 Task: Create a due date automation trigger when advanced on, on the tuesday of the week before a card is due add dates starting this week at 11:00 AM.
Action: Mouse moved to (1008, 77)
Screenshot: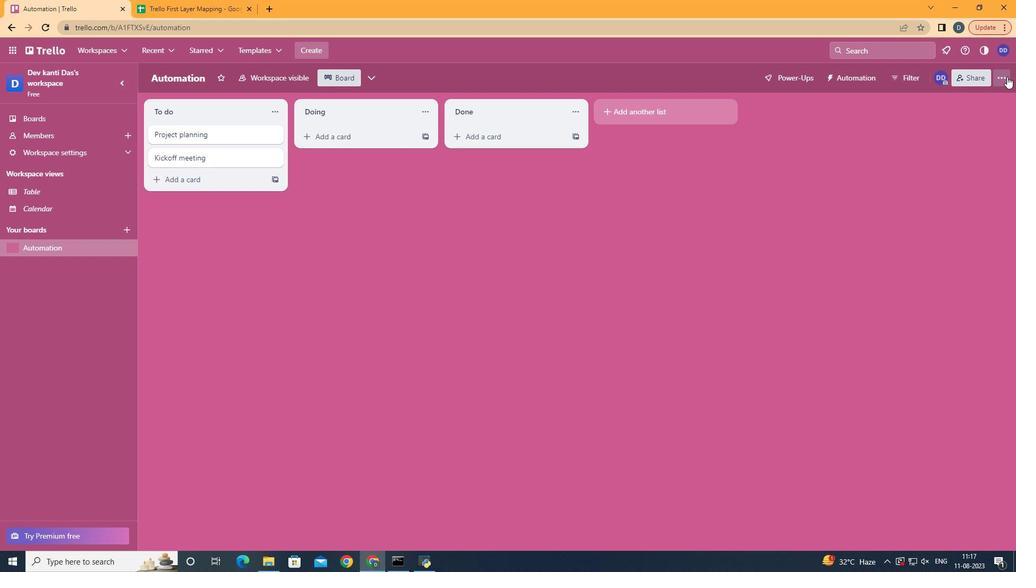 
Action: Mouse pressed left at (1008, 77)
Screenshot: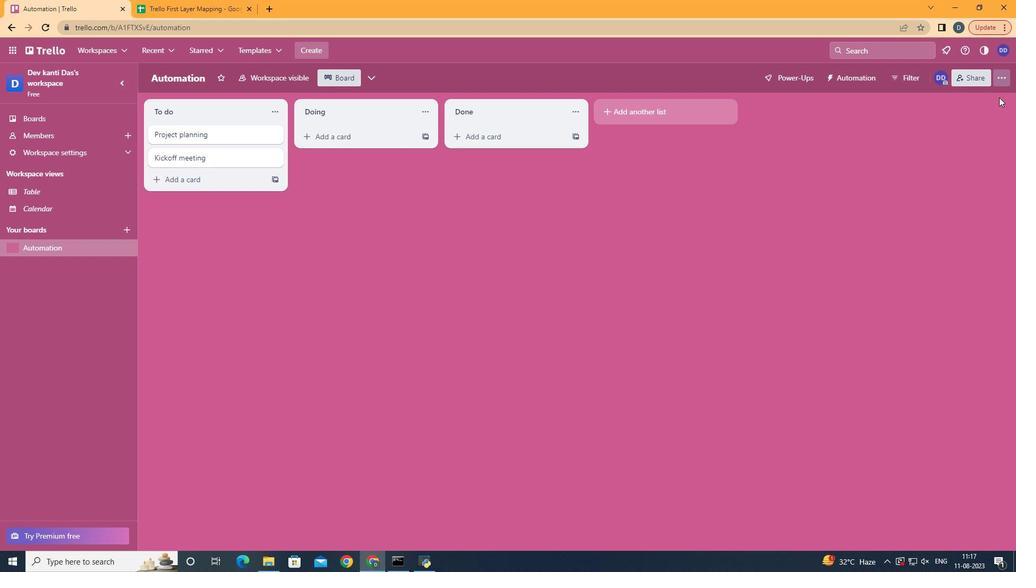 
Action: Mouse moved to (944, 229)
Screenshot: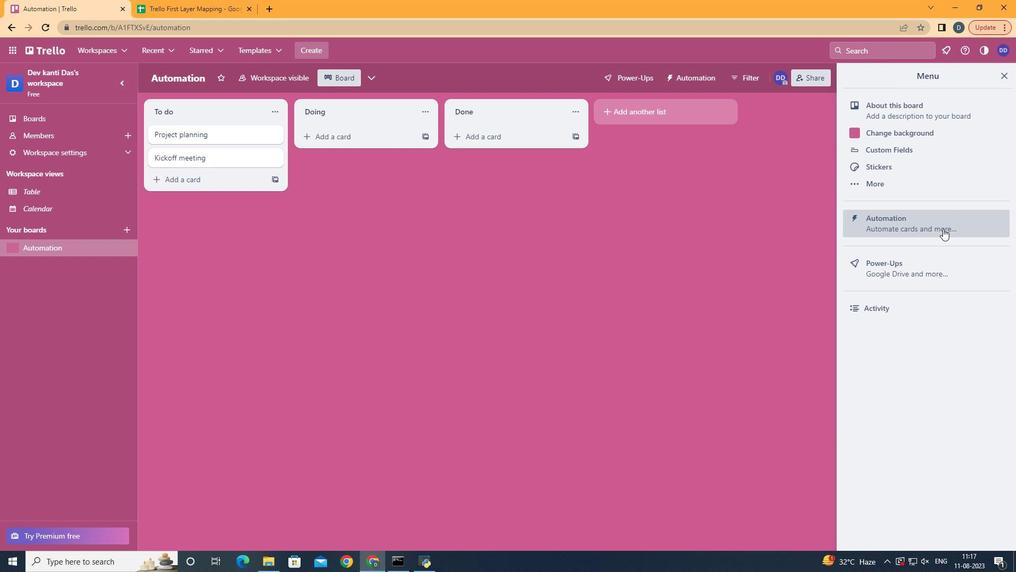 
Action: Mouse pressed left at (944, 229)
Screenshot: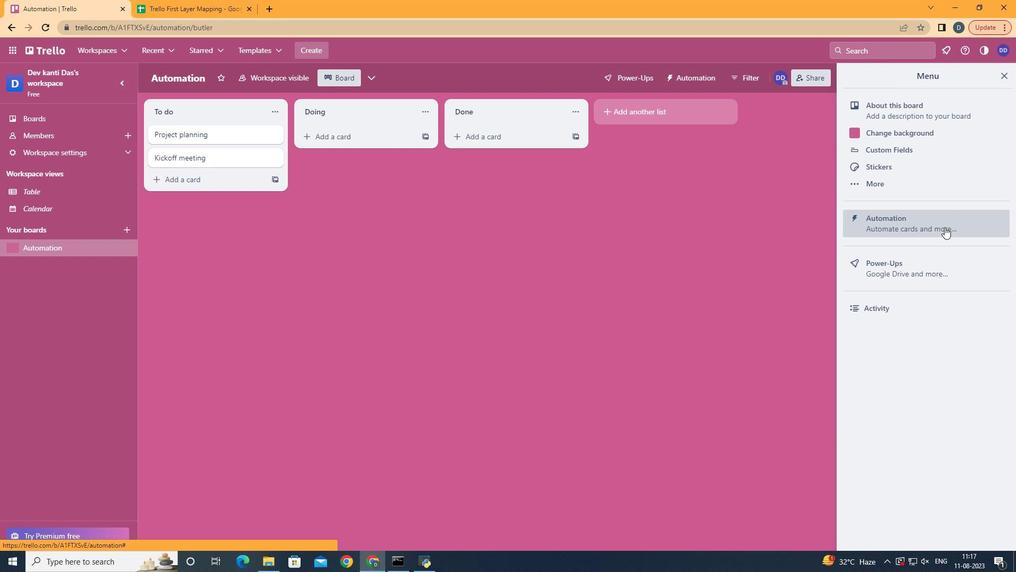 
Action: Mouse moved to (186, 217)
Screenshot: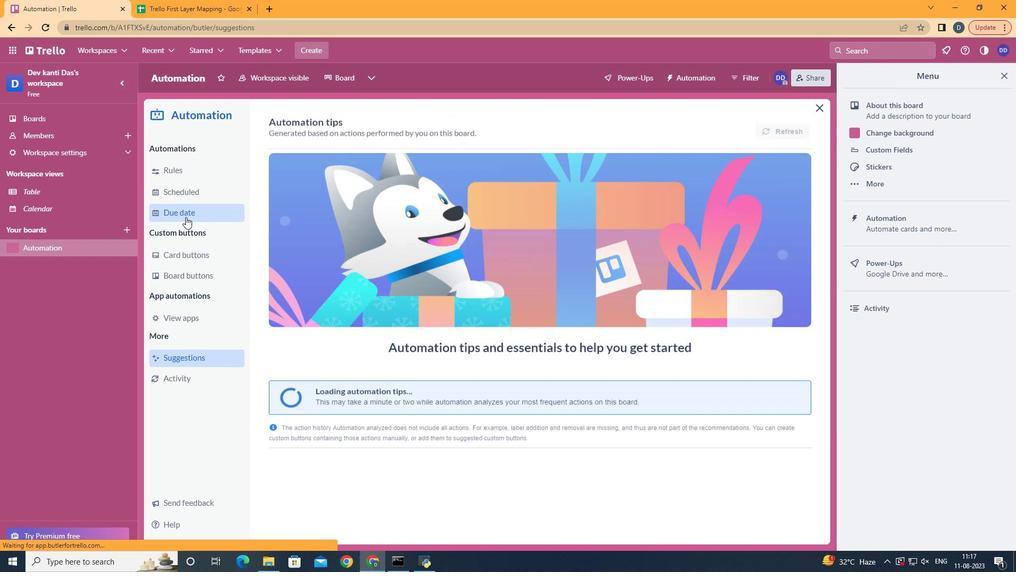 
Action: Mouse pressed left at (186, 217)
Screenshot: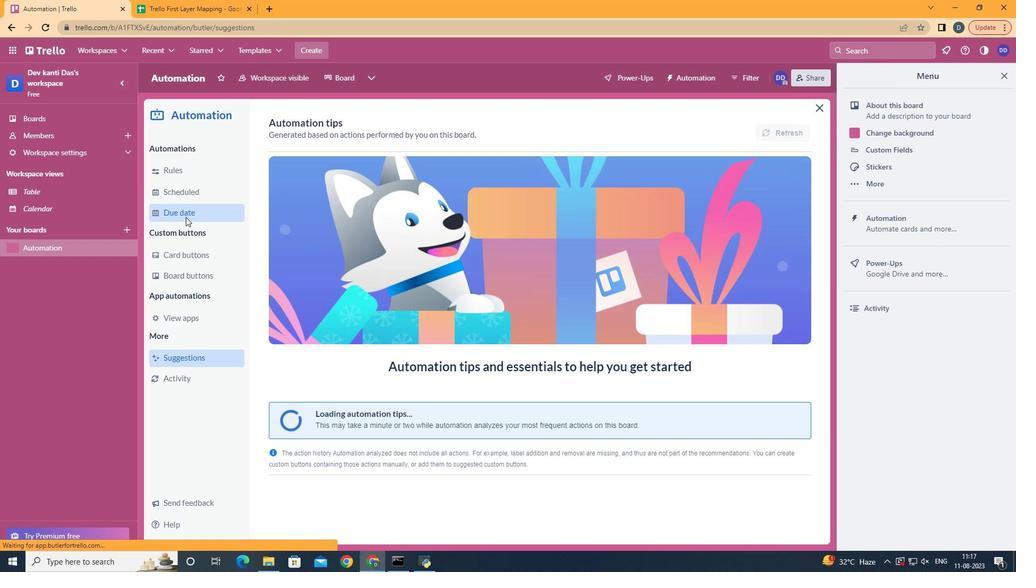 
Action: Mouse moved to (747, 125)
Screenshot: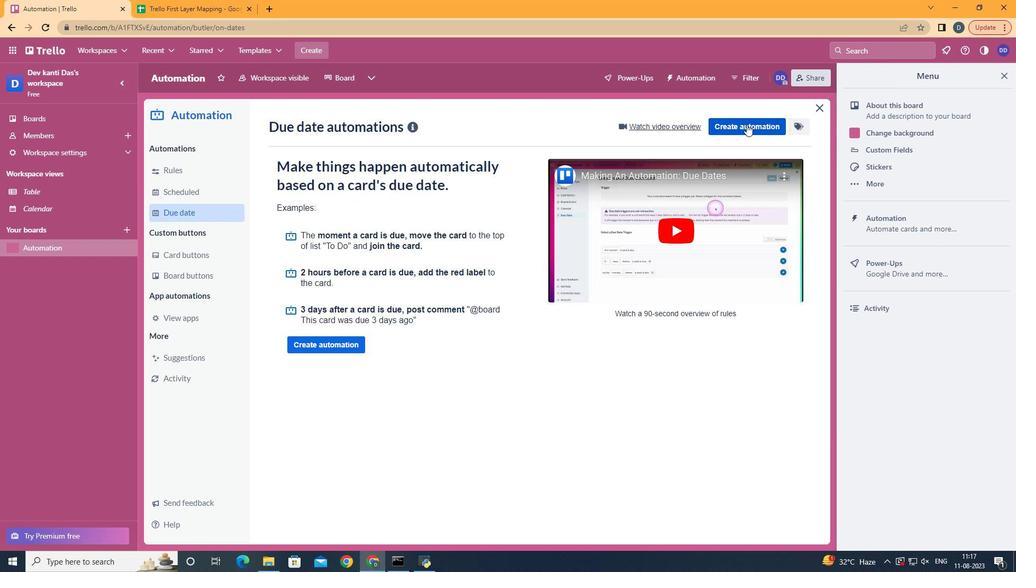 
Action: Mouse pressed left at (747, 125)
Screenshot: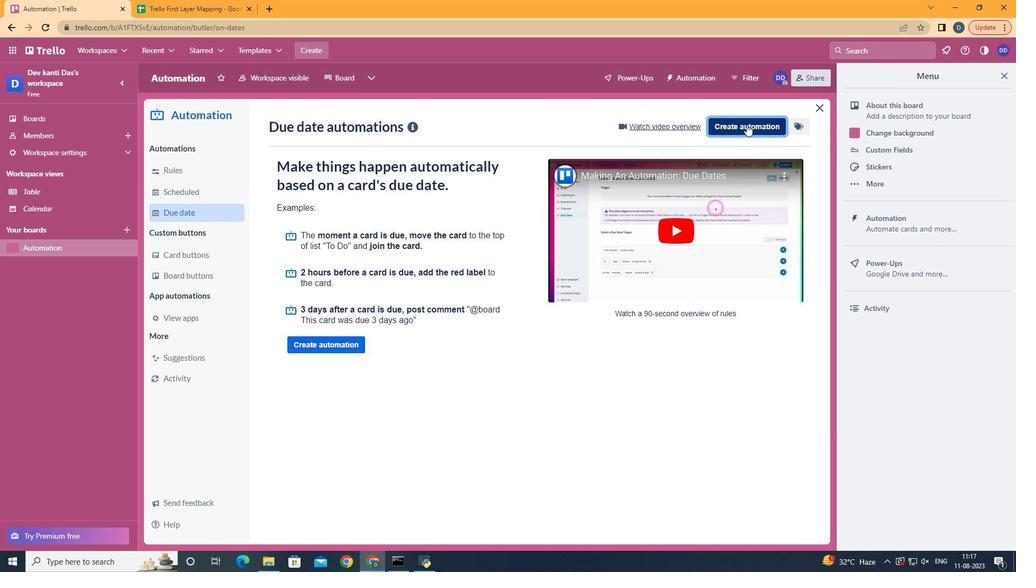 
Action: Mouse moved to (515, 226)
Screenshot: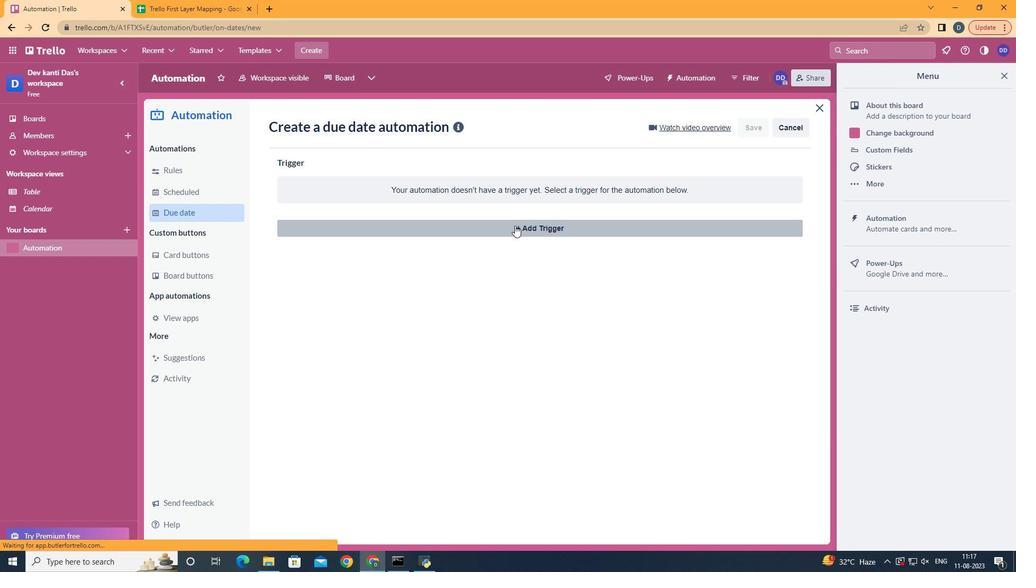 
Action: Mouse pressed left at (515, 226)
Screenshot: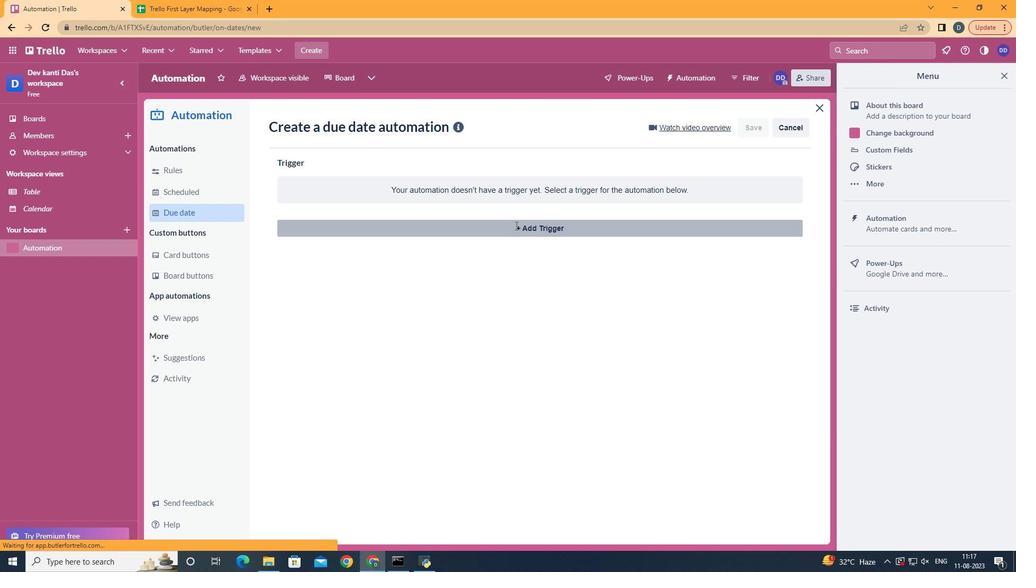 
Action: Mouse moved to (347, 301)
Screenshot: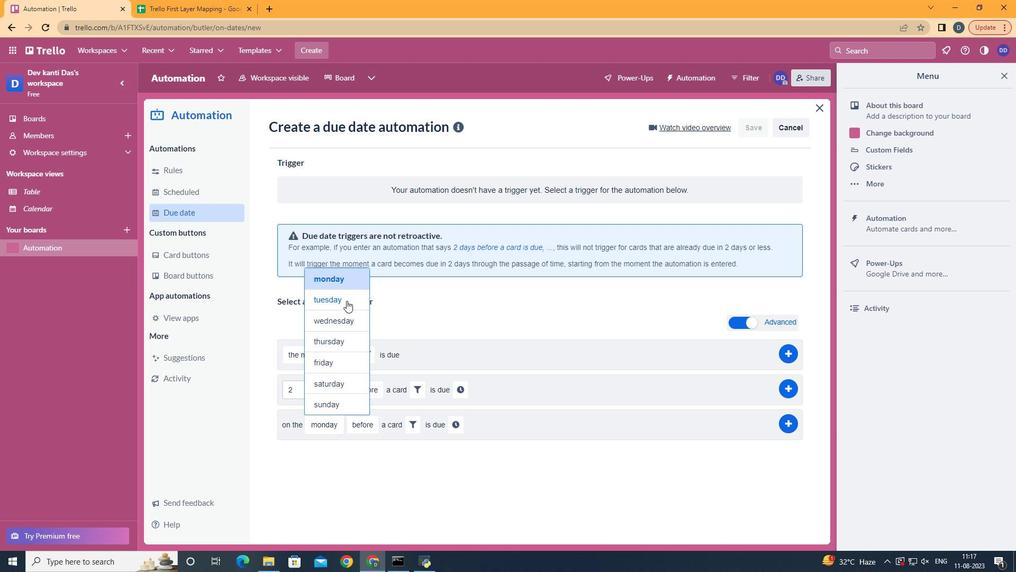 
Action: Mouse pressed left at (347, 301)
Screenshot: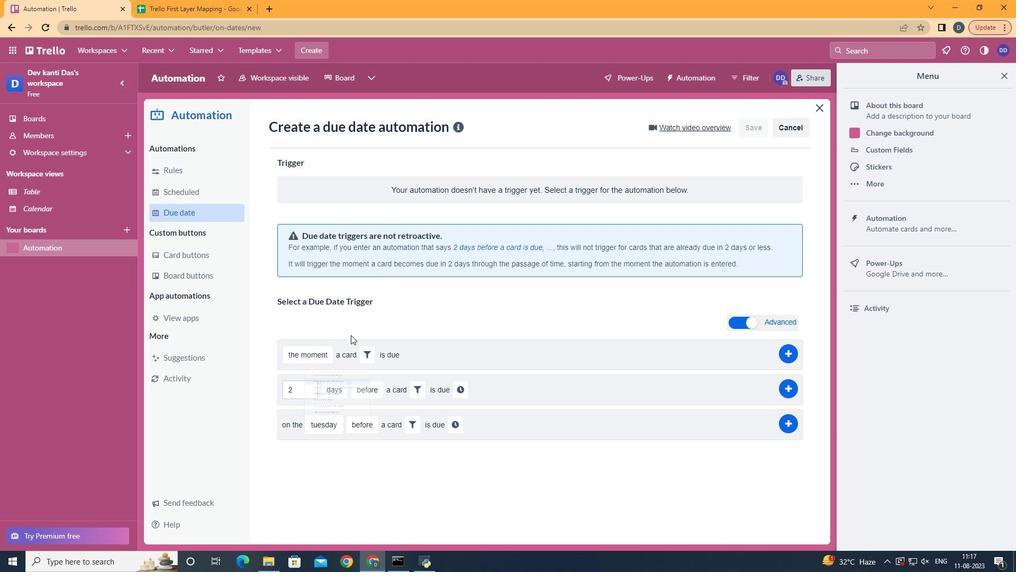 
Action: Mouse moved to (385, 504)
Screenshot: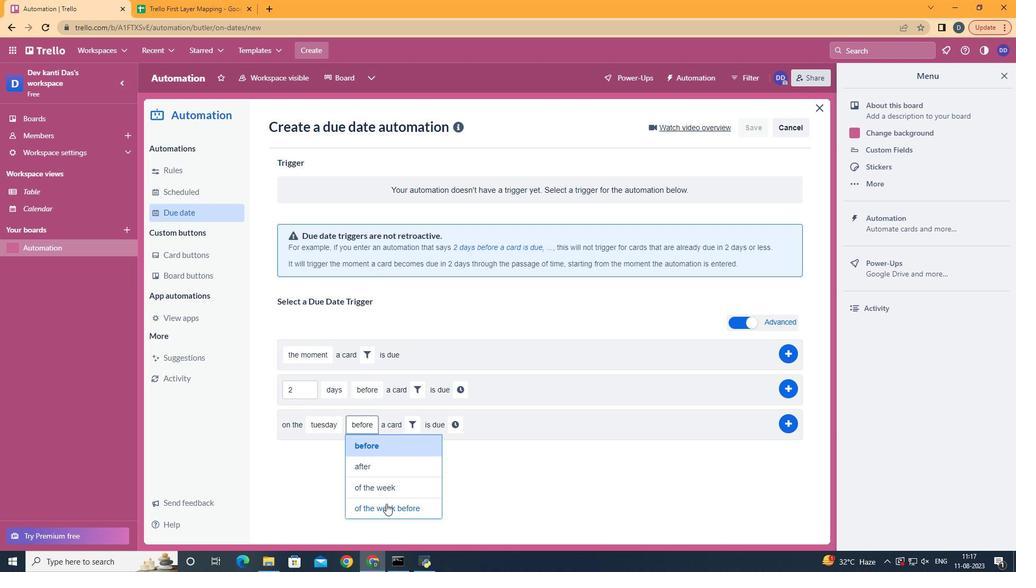 
Action: Mouse pressed left at (385, 504)
Screenshot: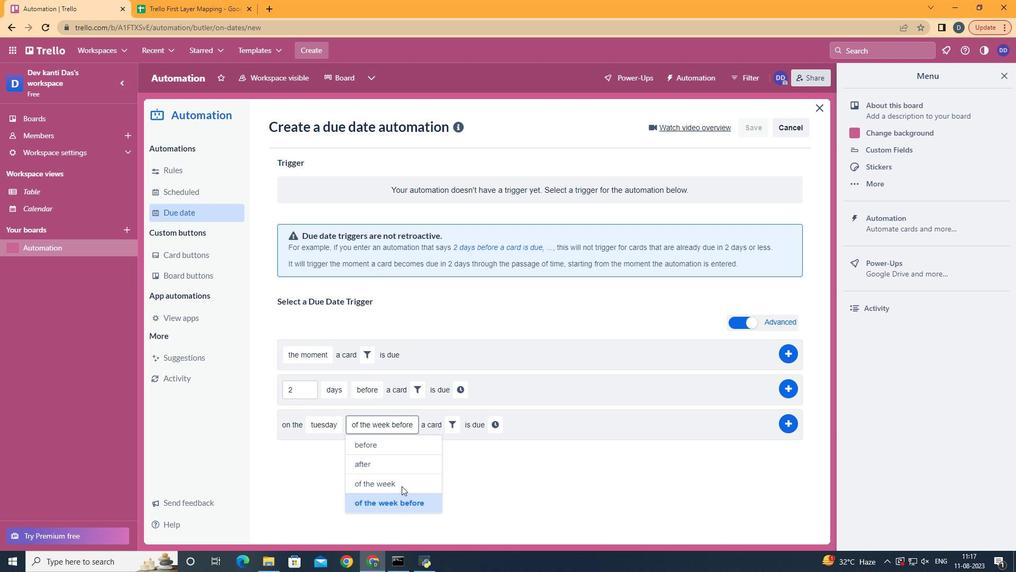 
Action: Mouse moved to (450, 430)
Screenshot: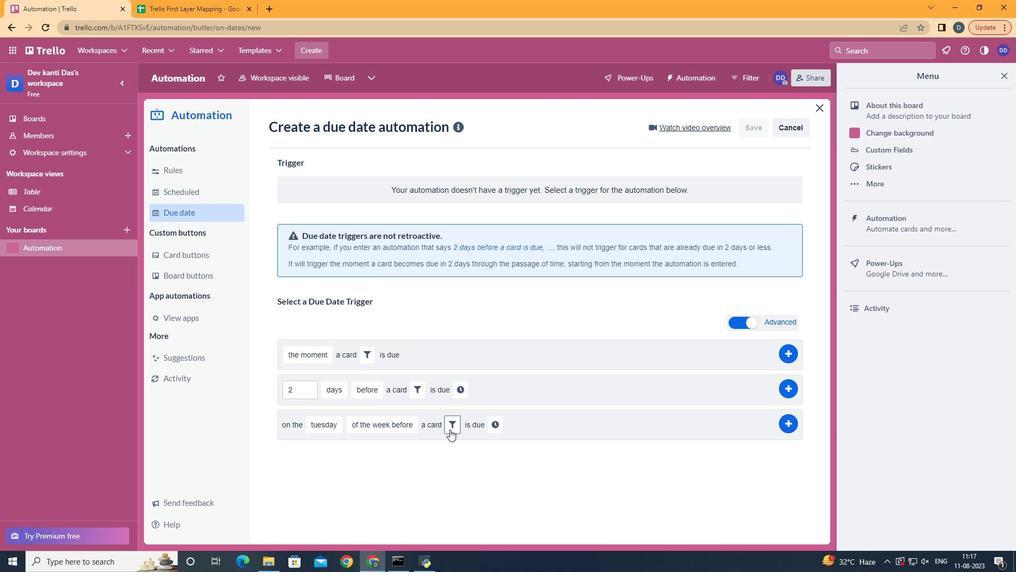 
Action: Mouse pressed left at (450, 430)
Screenshot: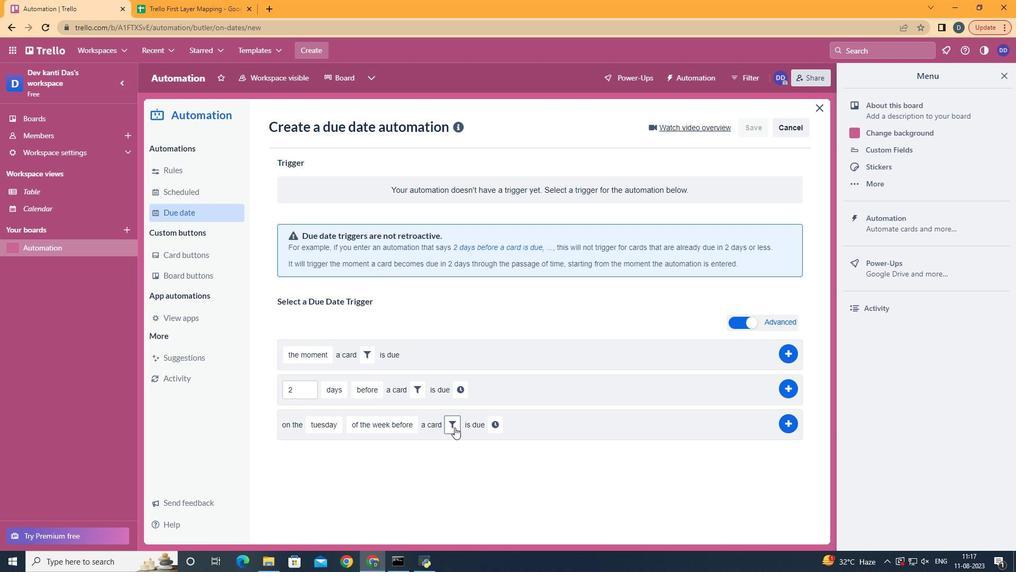 
Action: Mouse moved to (504, 460)
Screenshot: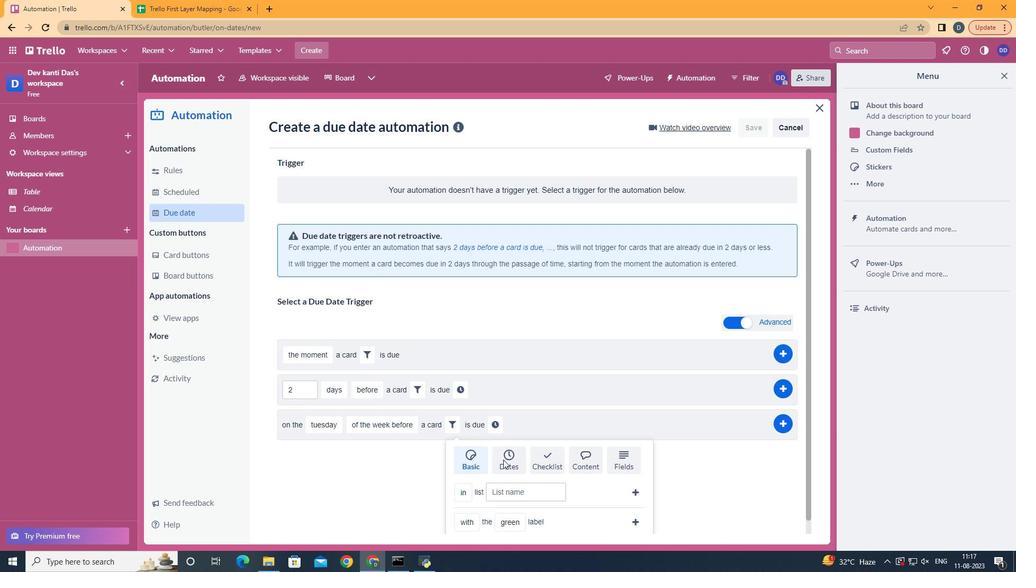 
Action: Mouse pressed left at (504, 460)
Screenshot: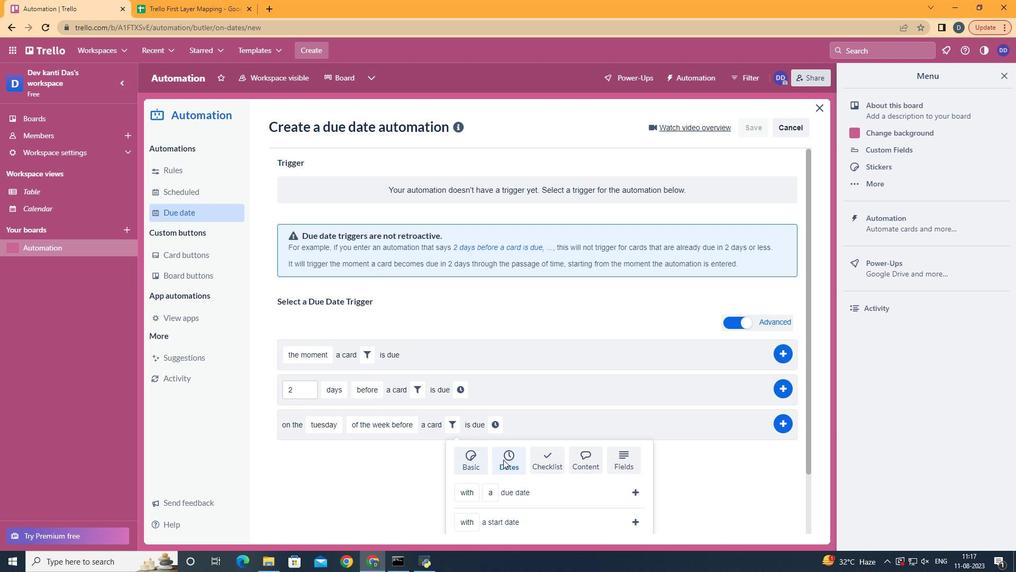 
Action: Mouse scrolled (504, 459) with delta (0, 0)
Screenshot: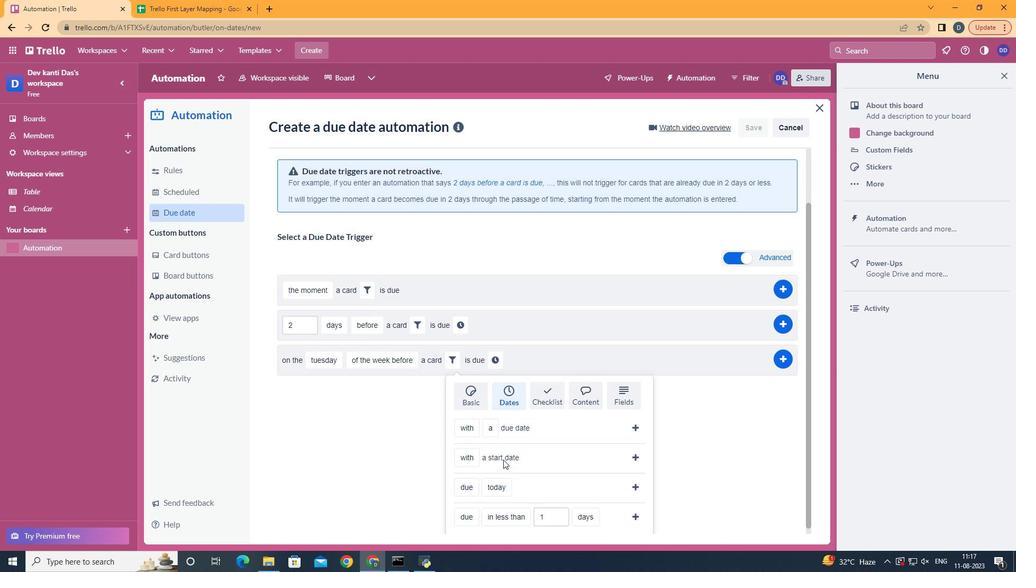 
Action: Mouse scrolled (504, 459) with delta (0, 0)
Screenshot: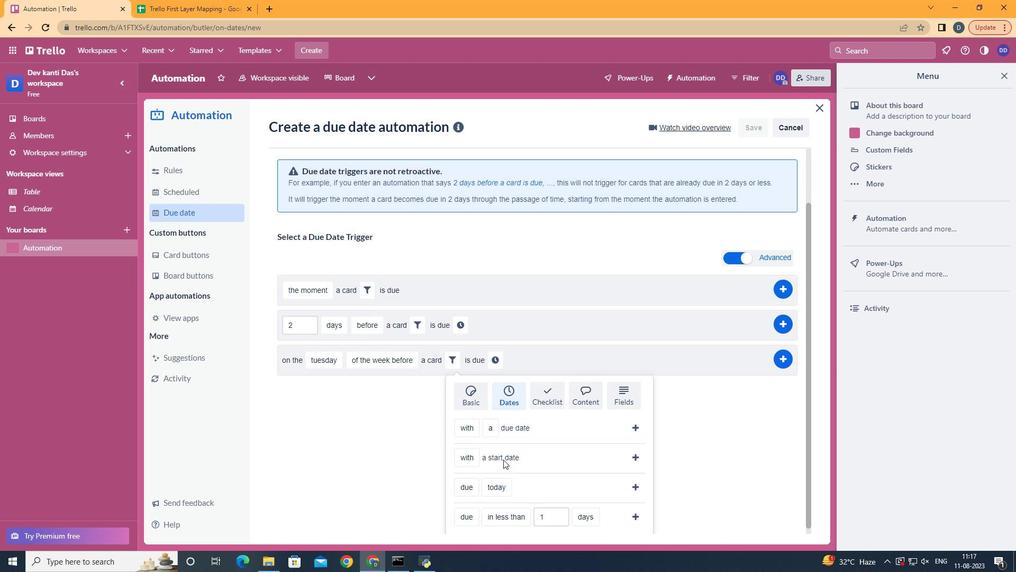 
Action: Mouse scrolled (504, 459) with delta (0, 0)
Screenshot: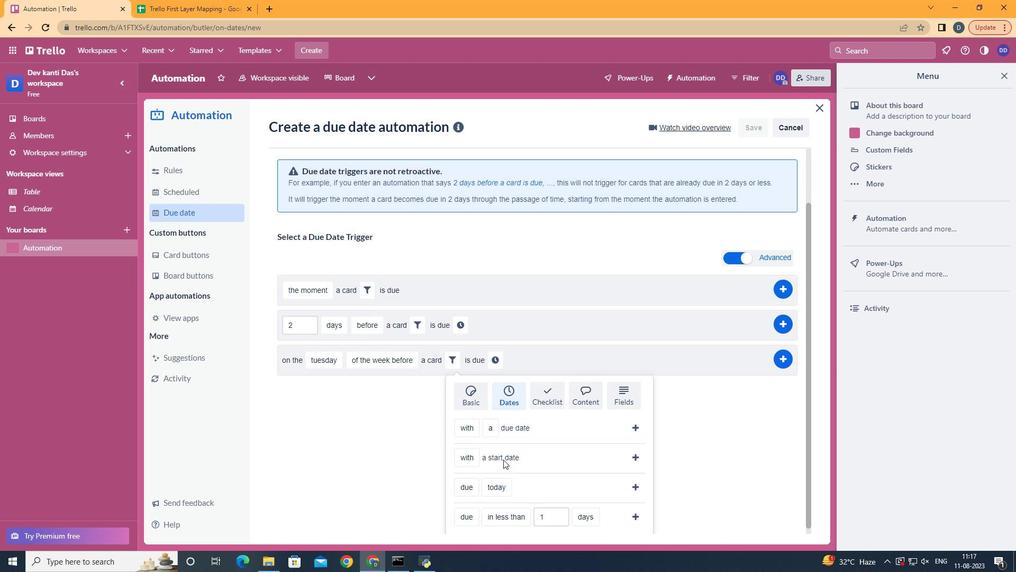 
Action: Mouse scrolled (504, 459) with delta (0, 0)
Screenshot: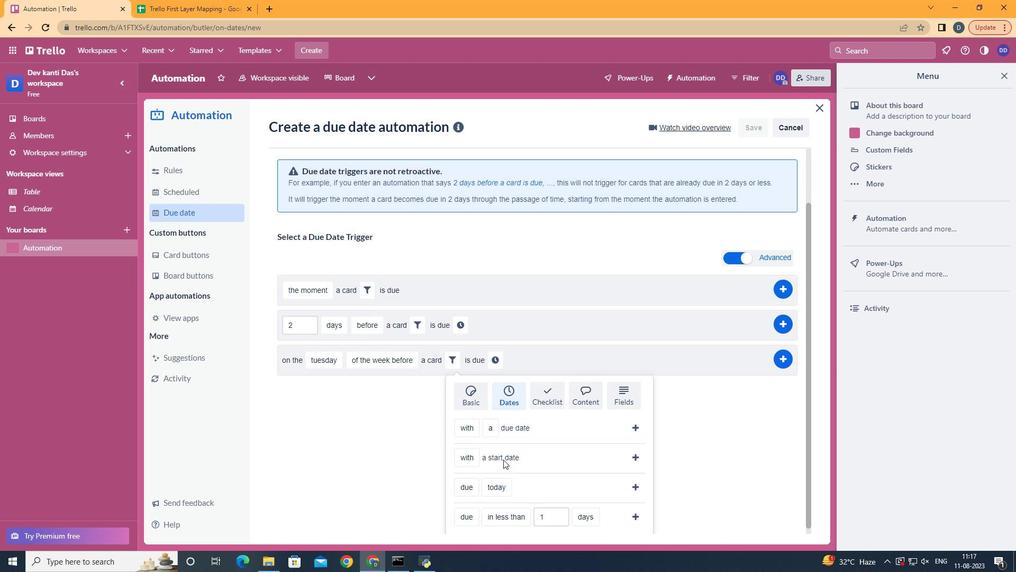 
Action: Mouse moved to (482, 442)
Screenshot: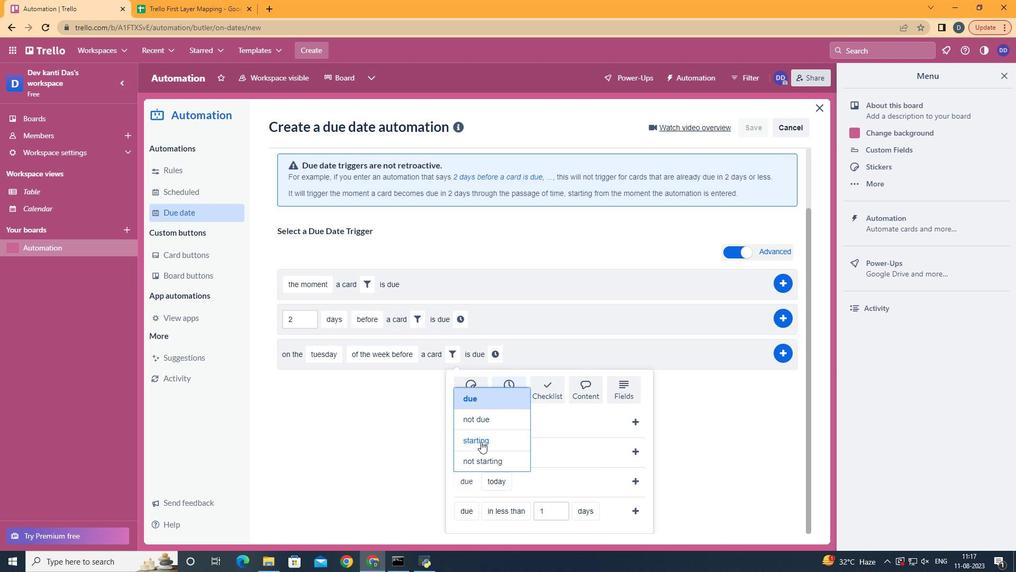 
Action: Mouse pressed left at (482, 442)
Screenshot: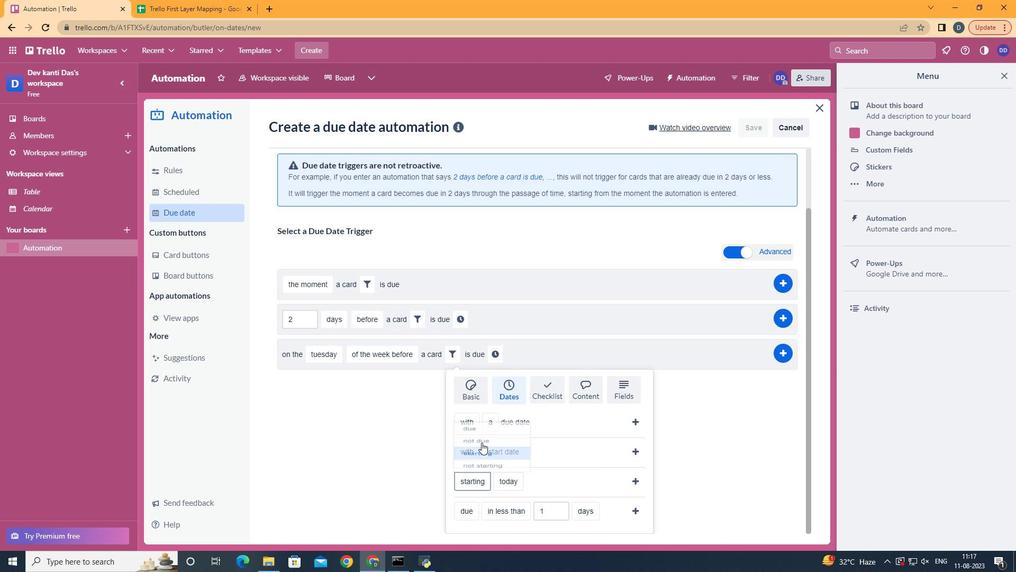 
Action: Mouse moved to (529, 396)
Screenshot: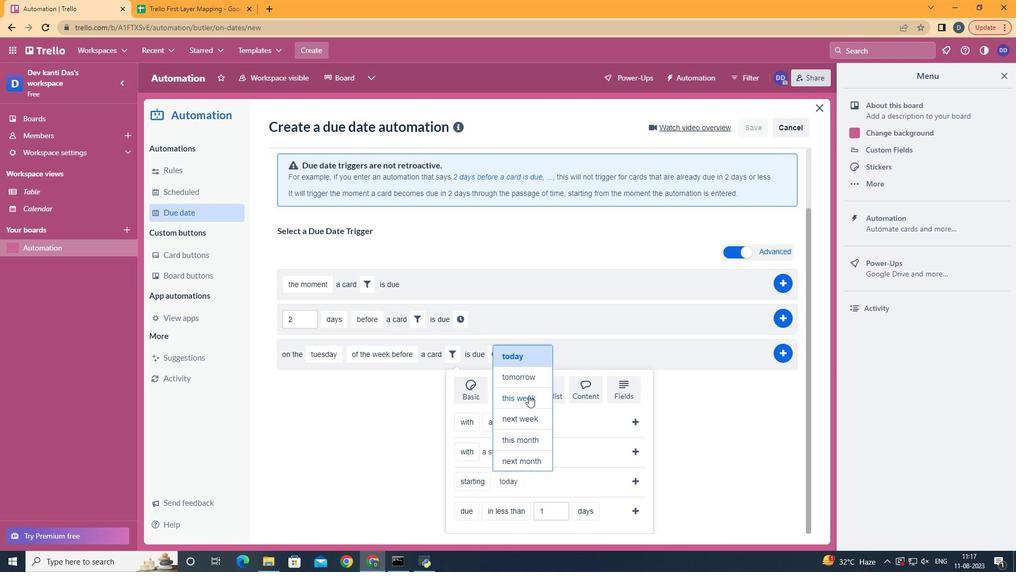 
Action: Mouse pressed left at (529, 396)
Screenshot: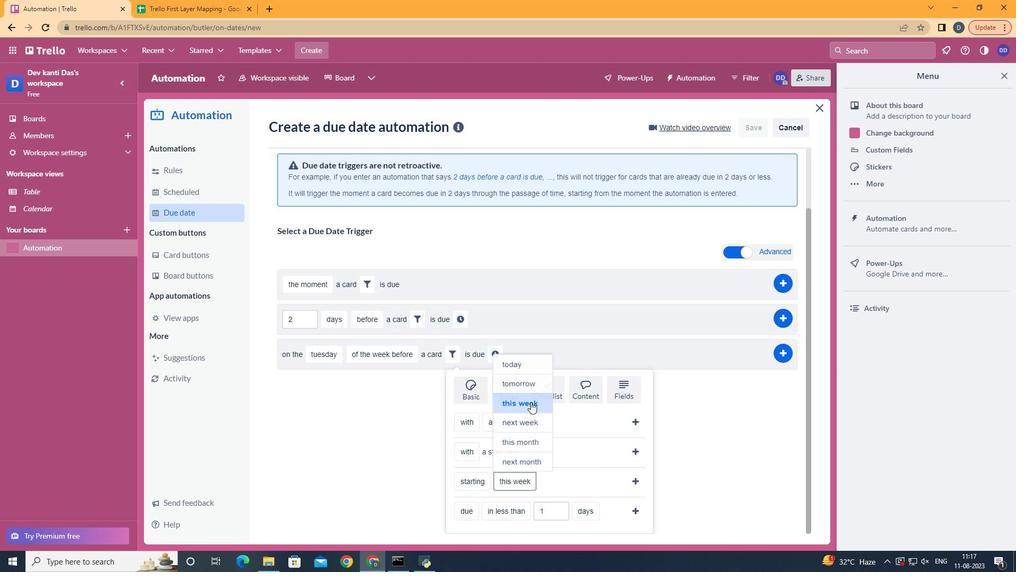 
Action: Mouse moved to (636, 479)
Screenshot: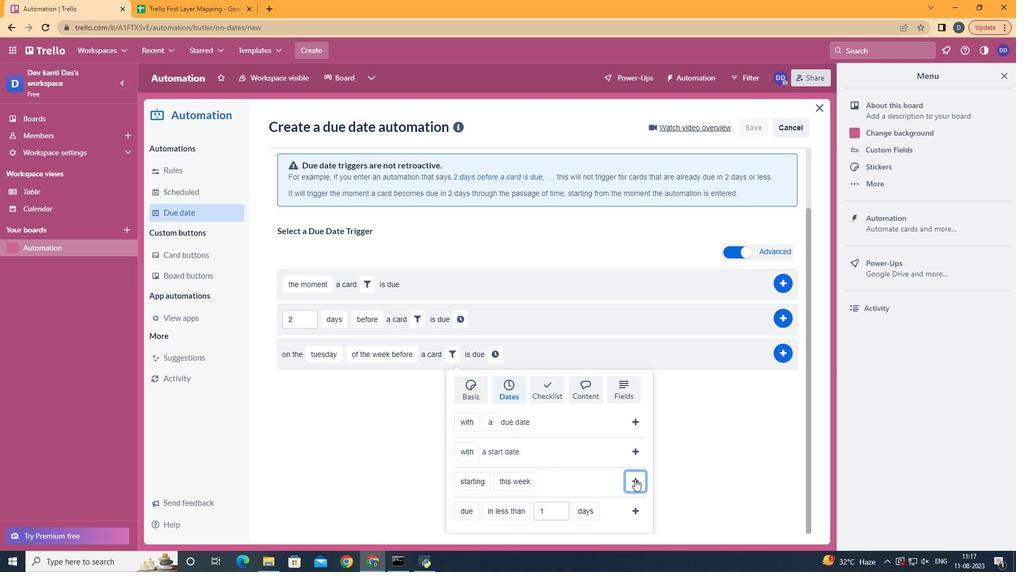 
Action: Mouse pressed left at (636, 479)
Screenshot: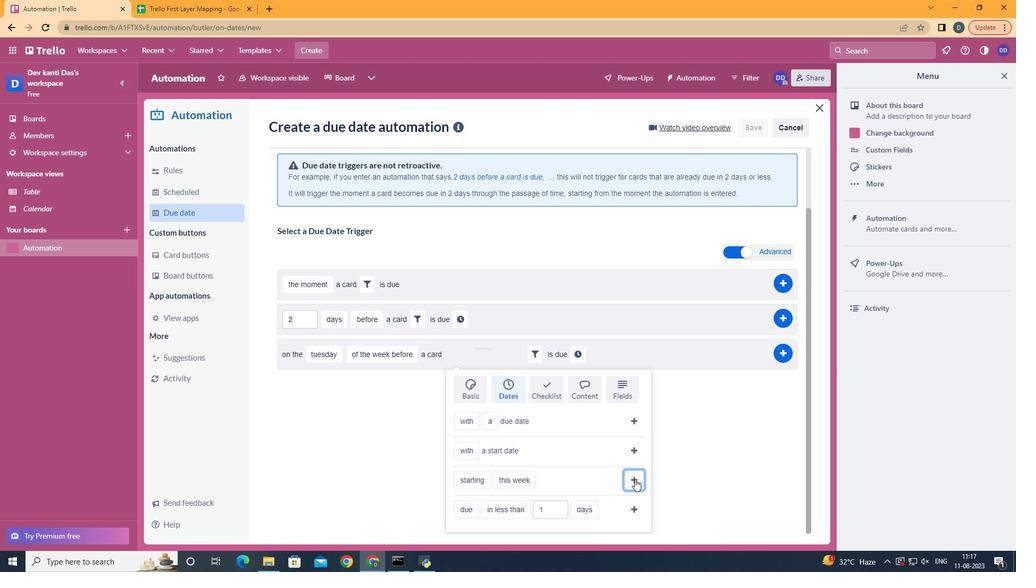 
Action: Mouse moved to (585, 428)
Screenshot: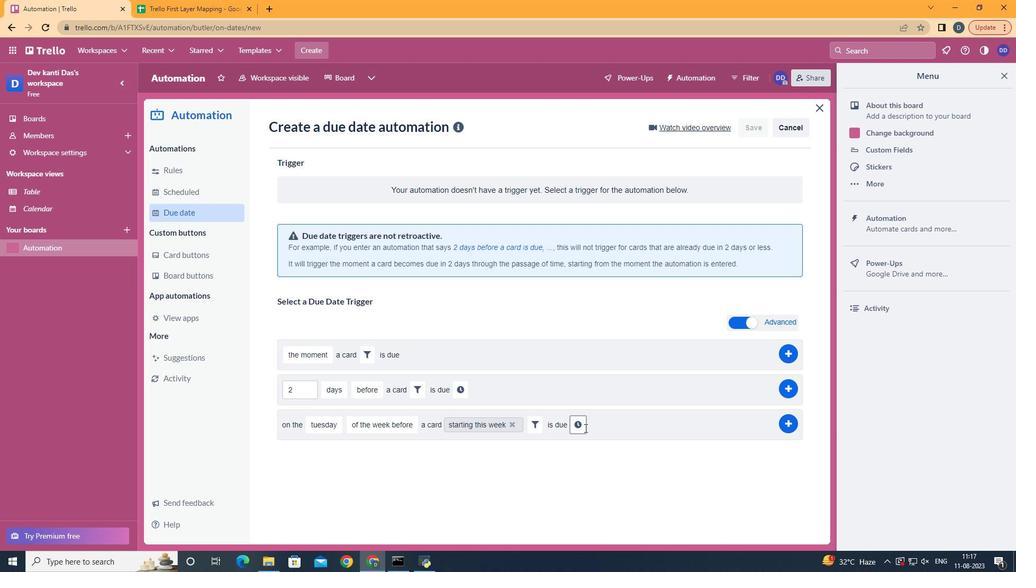 
Action: Mouse pressed left at (585, 428)
Screenshot: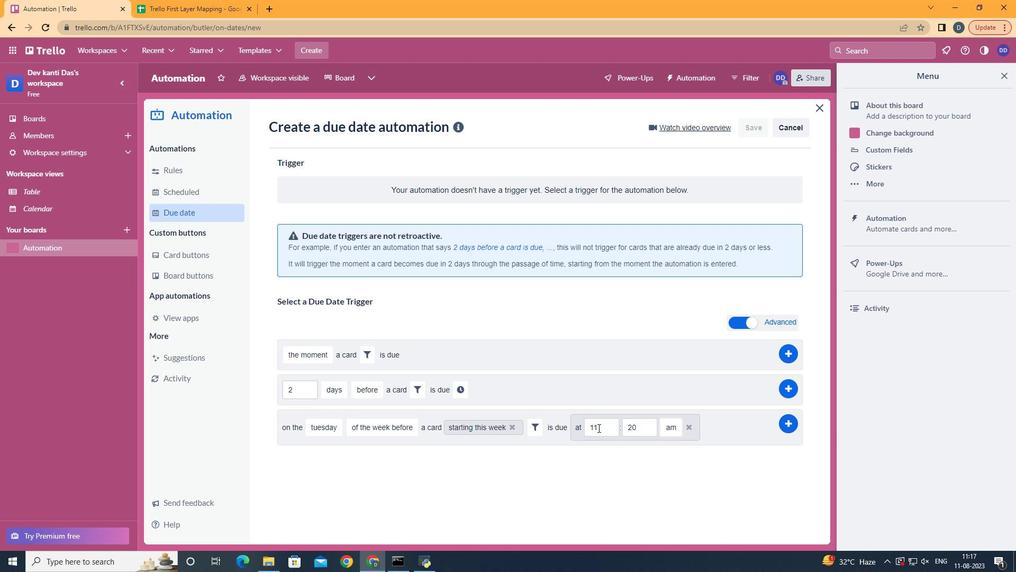 
Action: Mouse moved to (645, 429)
Screenshot: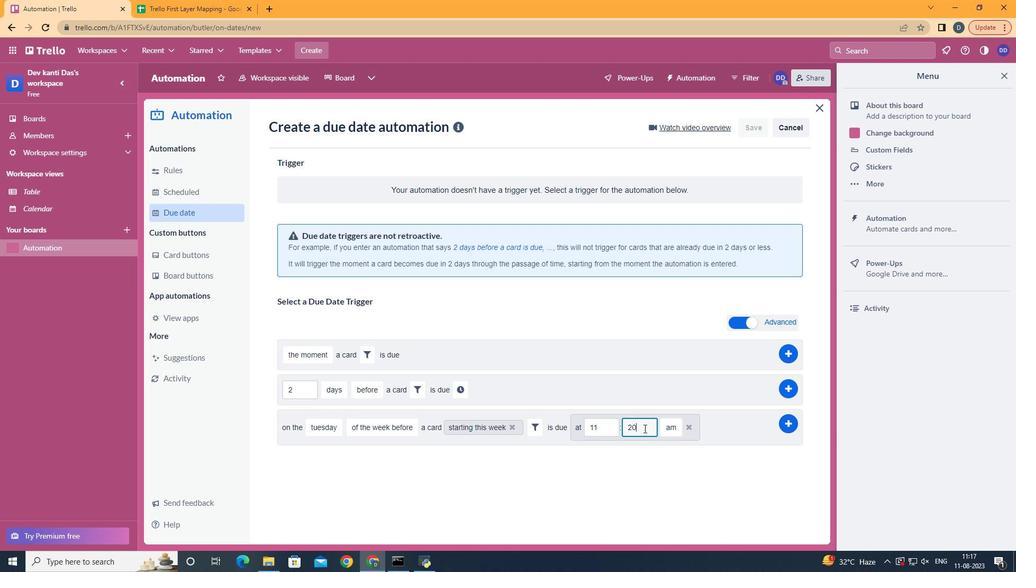 
Action: Mouse pressed left at (645, 429)
Screenshot: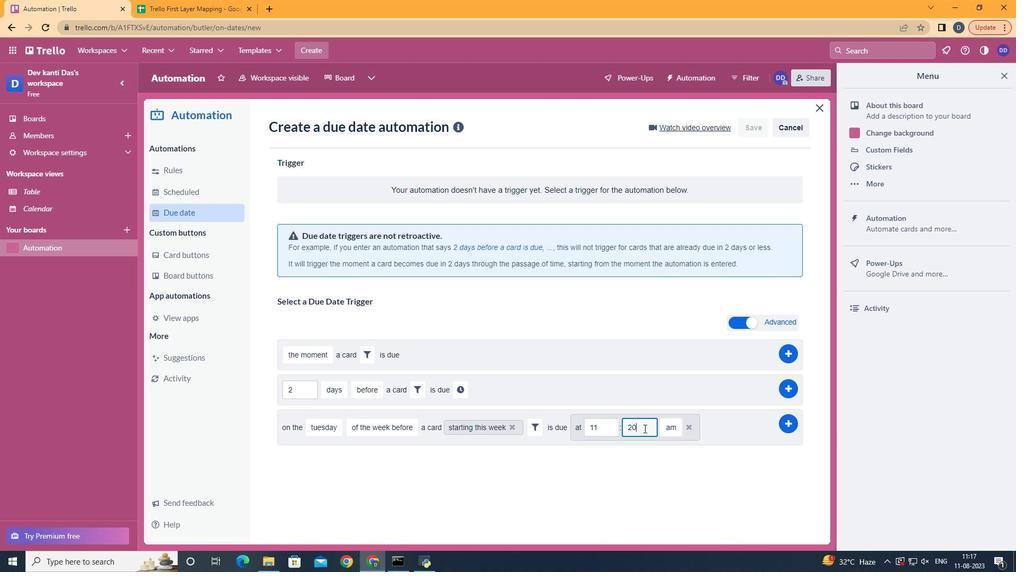 
Action: Mouse moved to (647, 429)
Screenshot: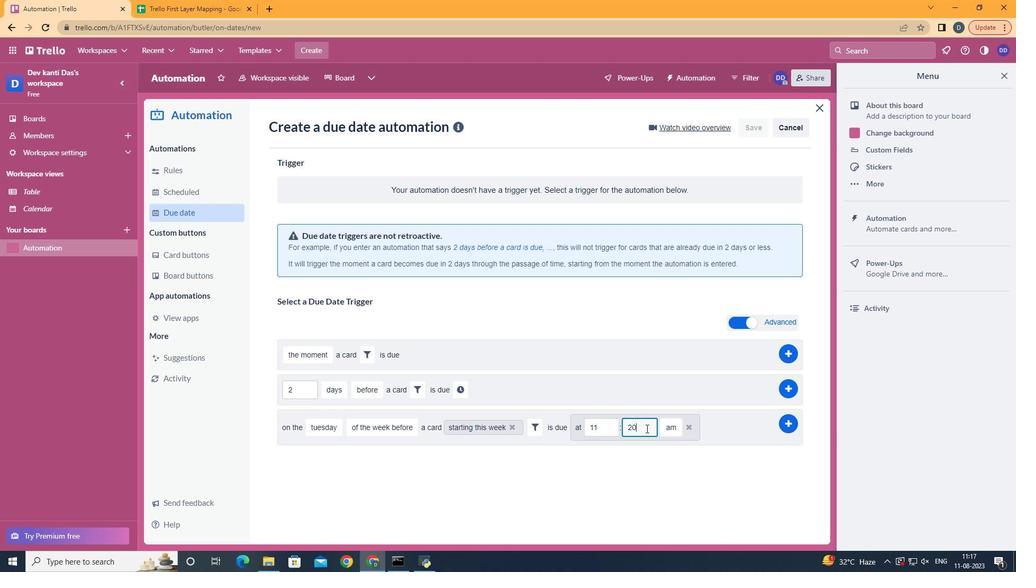 
Action: Key pressed <Key.backspace><Key.backspace>00
Screenshot: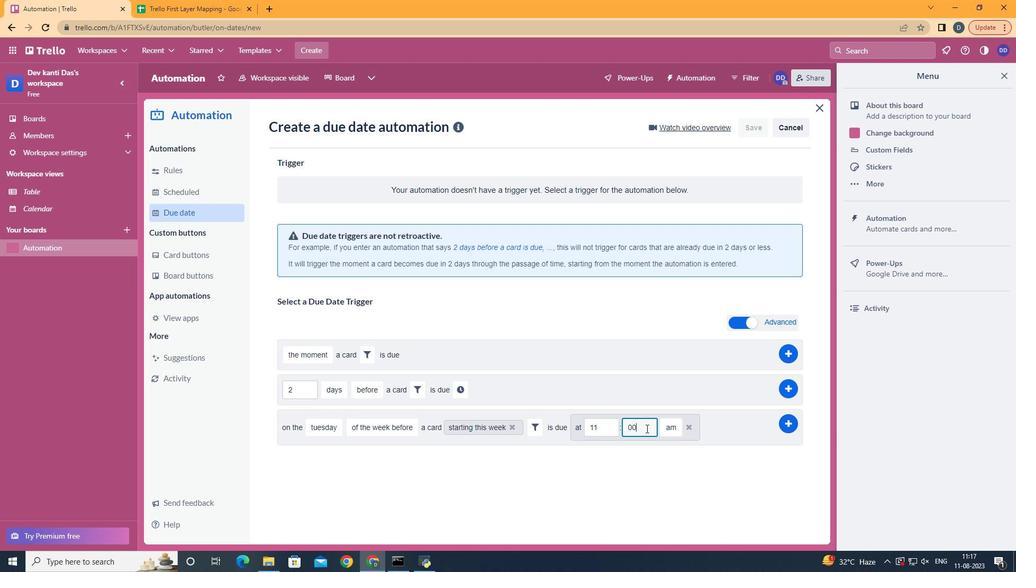 
Action: Mouse moved to (798, 422)
Screenshot: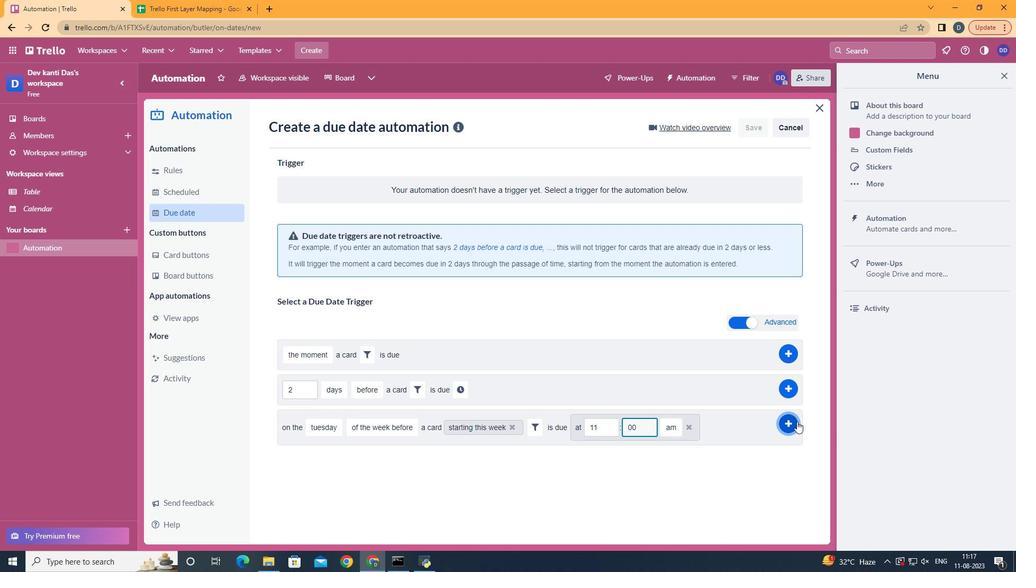 
Action: Mouse pressed left at (798, 422)
Screenshot: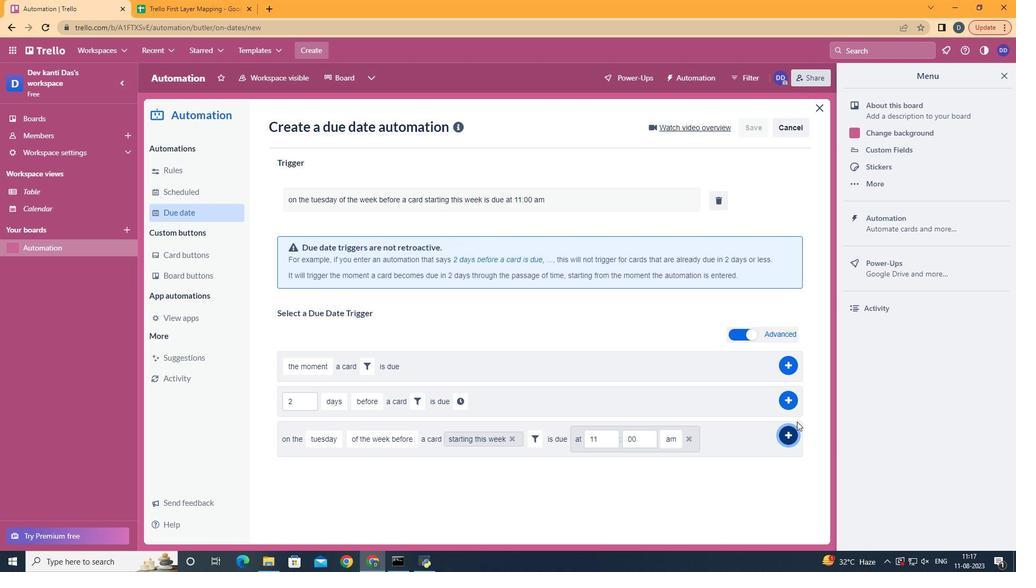 
